 Task: Add the task  Create a new web application for tracking employee time and attendance to the section Agile Athletes in the project AgileCircle and add a Due Date to the respective task as 2024/03/02
Action: Mouse moved to (80, 298)
Screenshot: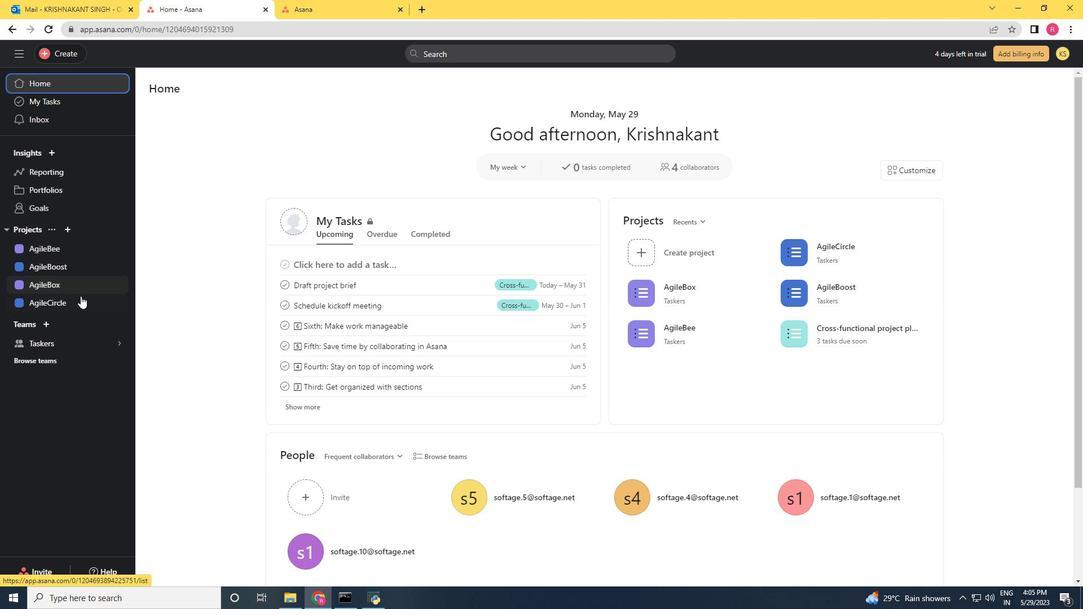 
Action: Mouse pressed left at (80, 298)
Screenshot: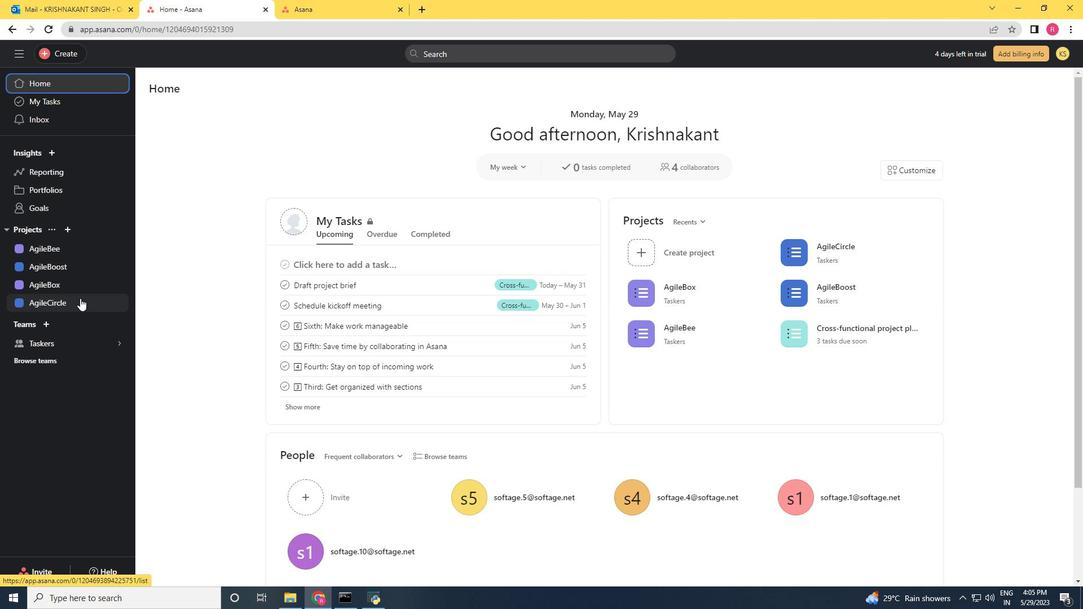 
Action: Mouse moved to (645, 392)
Screenshot: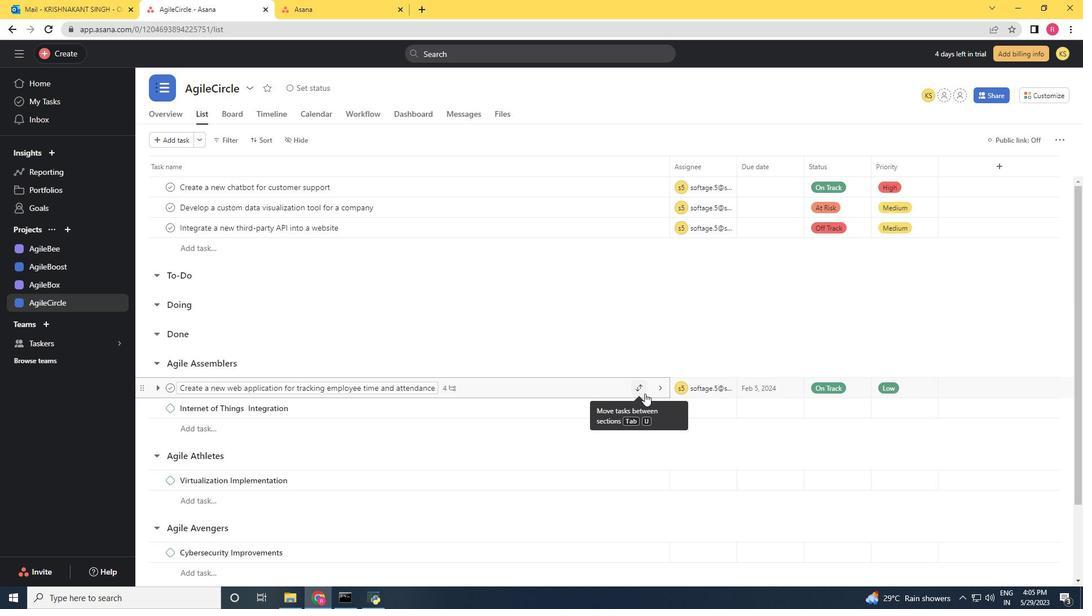 
Action: Mouse pressed left at (645, 392)
Screenshot: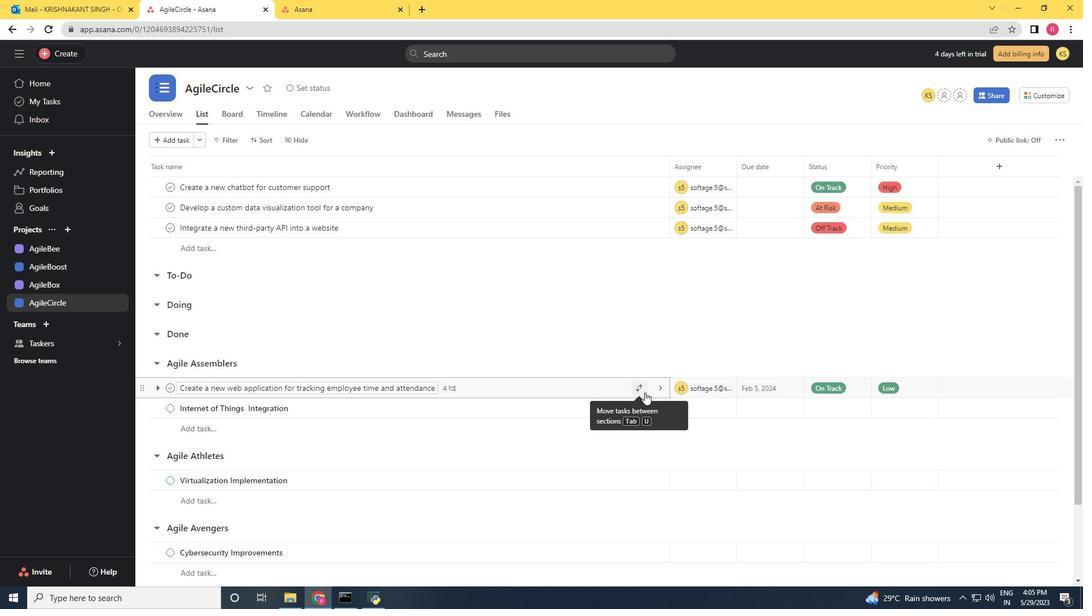 
Action: Mouse moved to (604, 332)
Screenshot: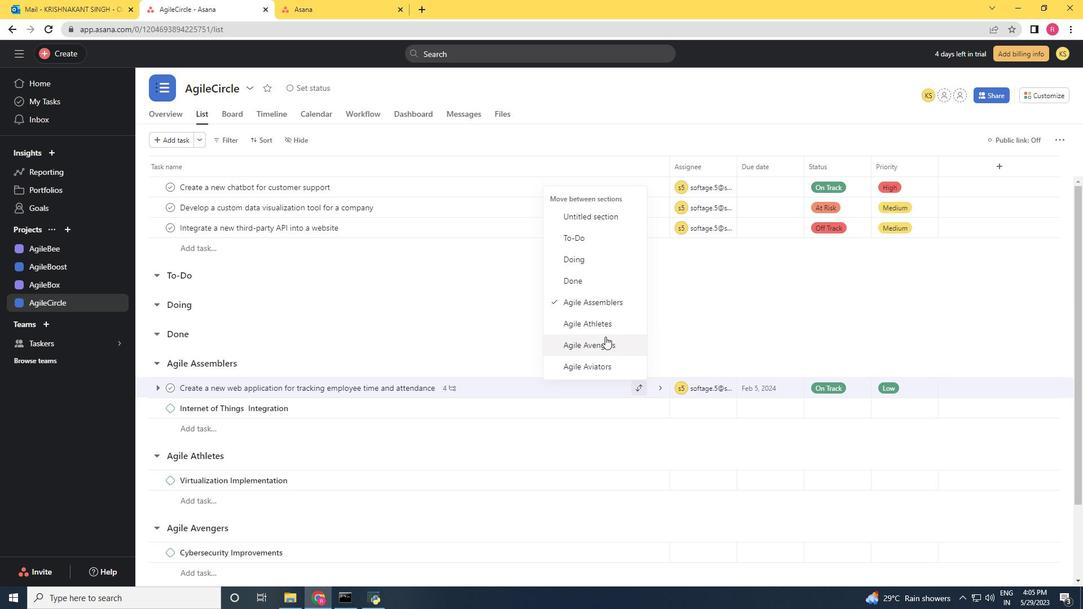 
Action: Mouse pressed left at (604, 332)
Screenshot: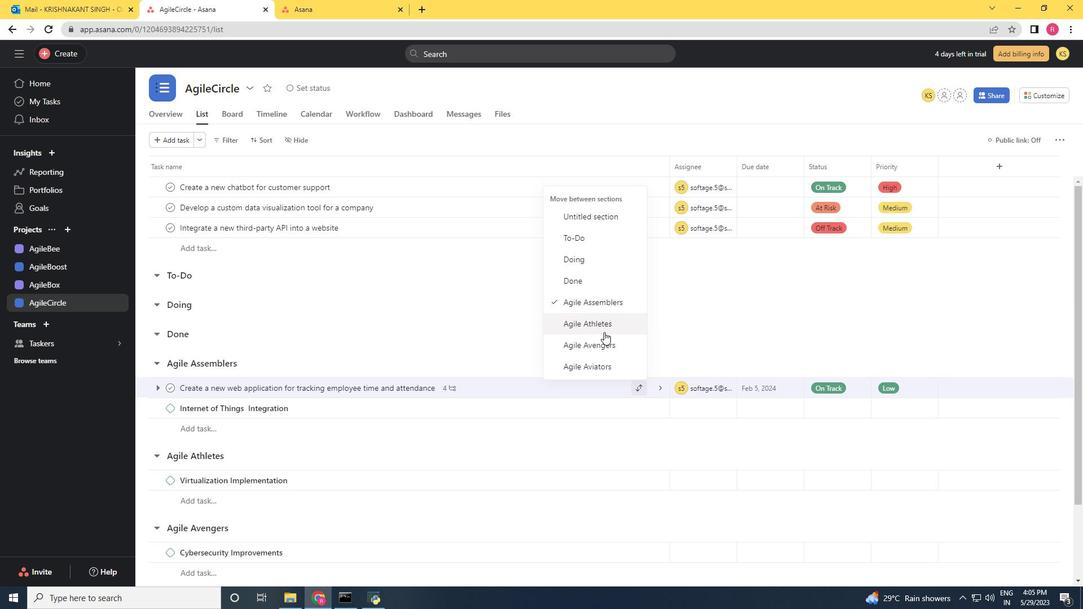 
Action: Mouse moved to (592, 461)
Screenshot: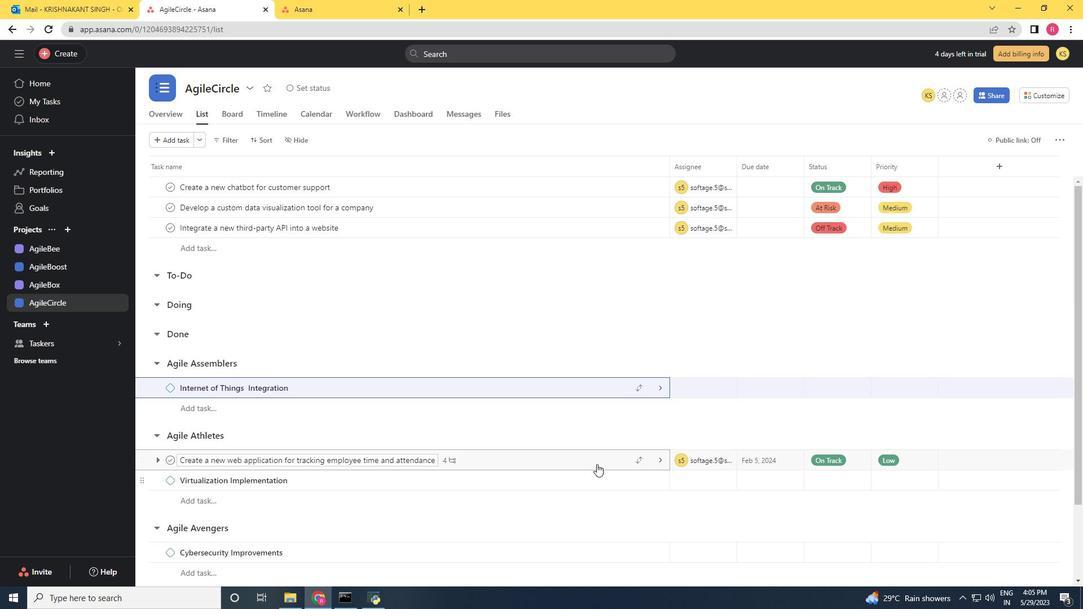 
Action: Mouse pressed left at (592, 461)
Screenshot: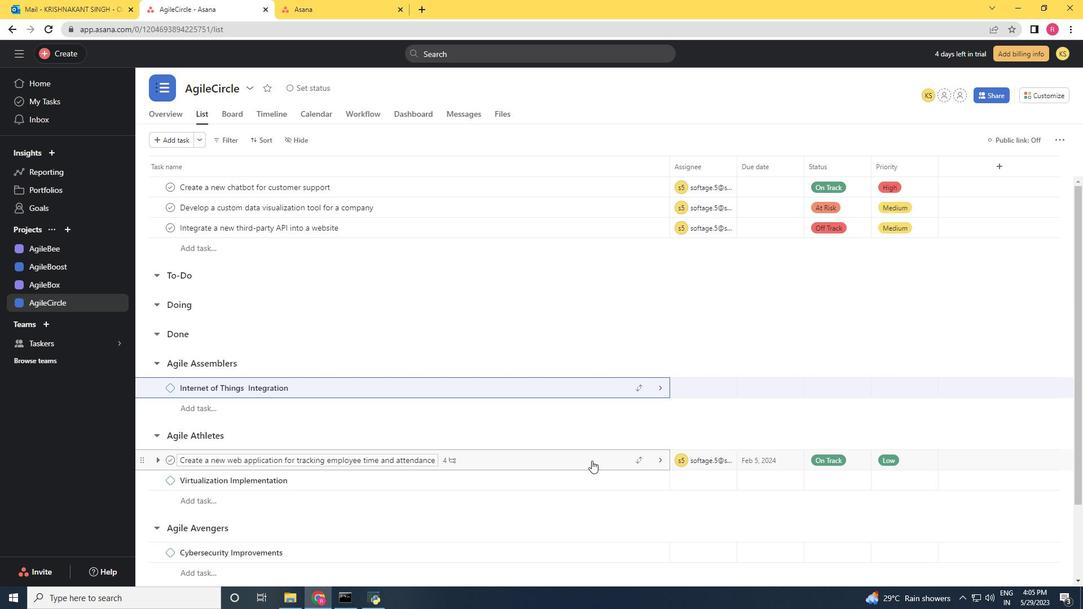 
Action: Mouse moved to (853, 241)
Screenshot: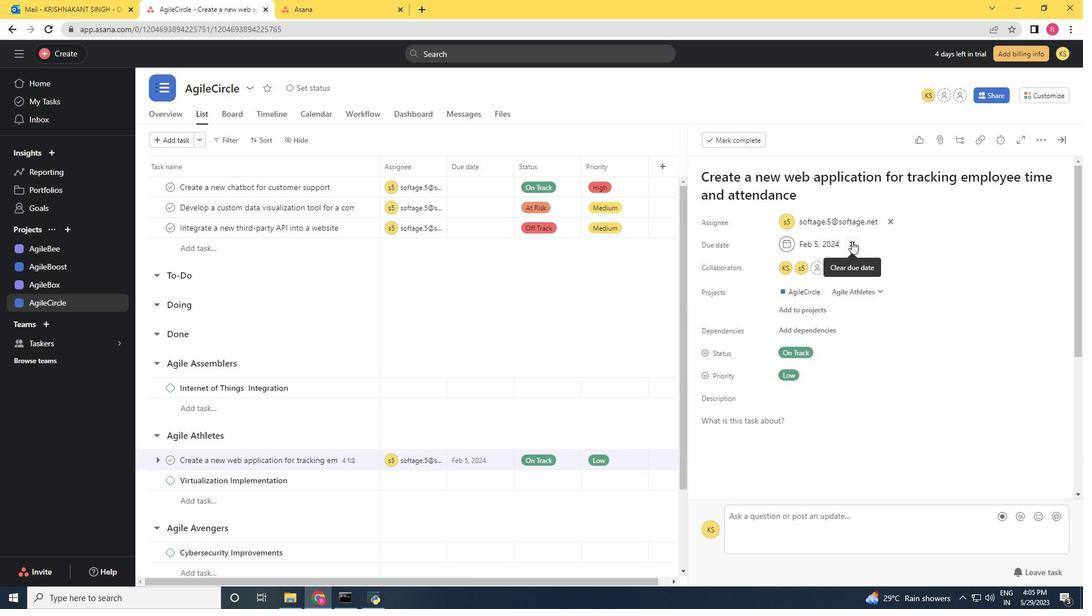 
Action: Mouse pressed left at (853, 241)
Screenshot: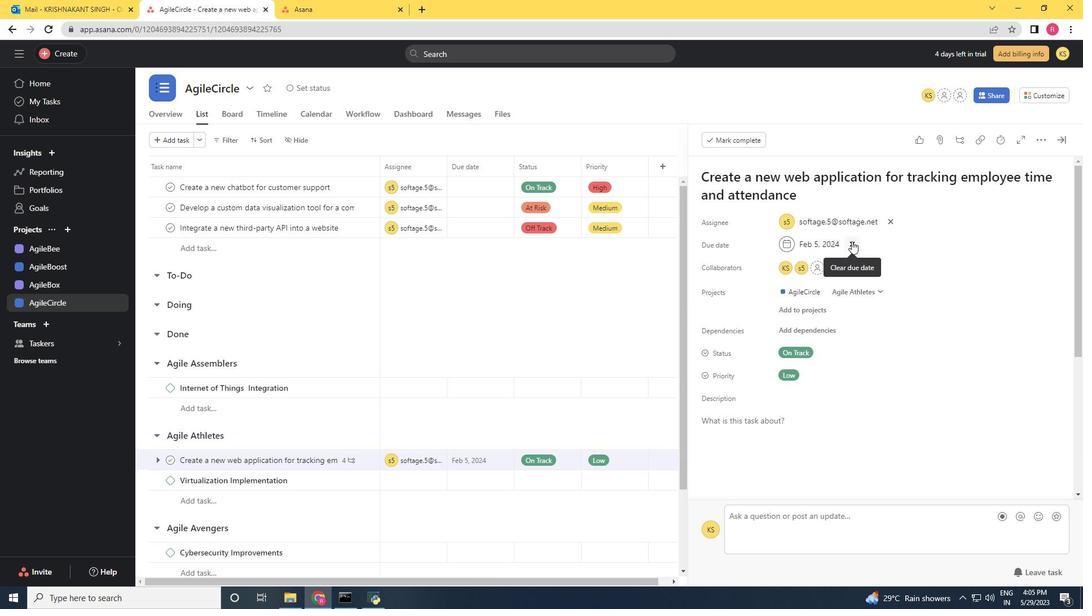 
Action: Mouse moved to (794, 247)
Screenshot: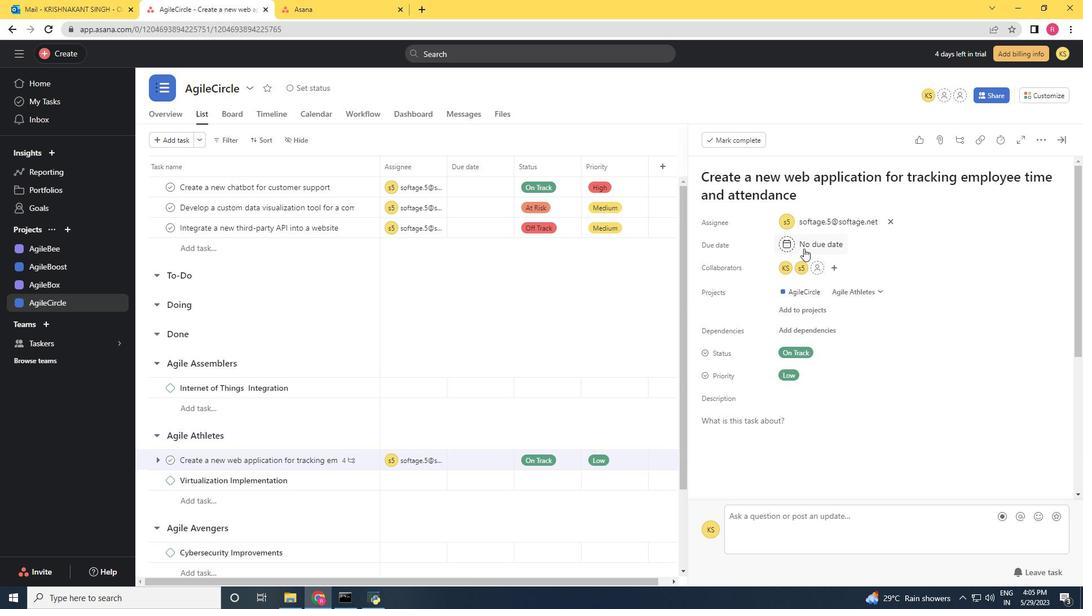
Action: Mouse pressed left at (794, 247)
Screenshot: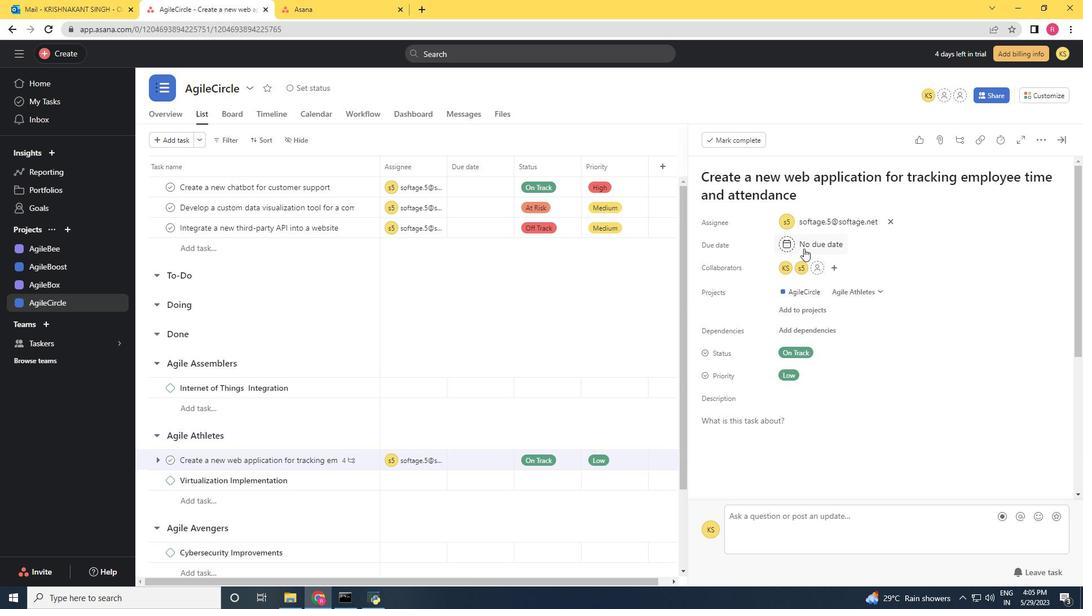 
Action: Mouse moved to (920, 303)
Screenshot: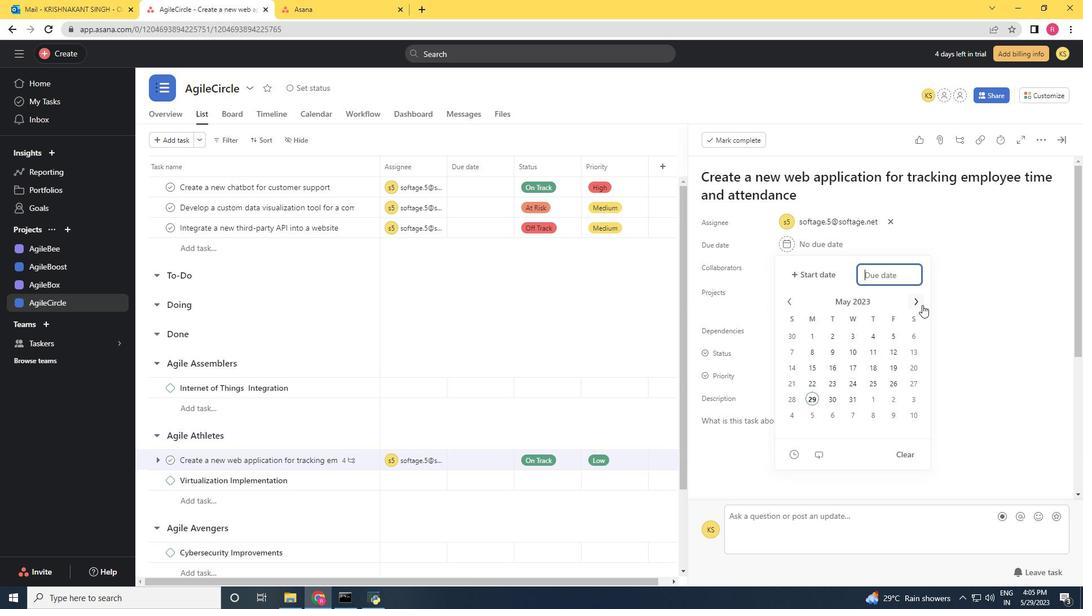 
Action: Mouse pressed left at (920, 303)
Screenshot: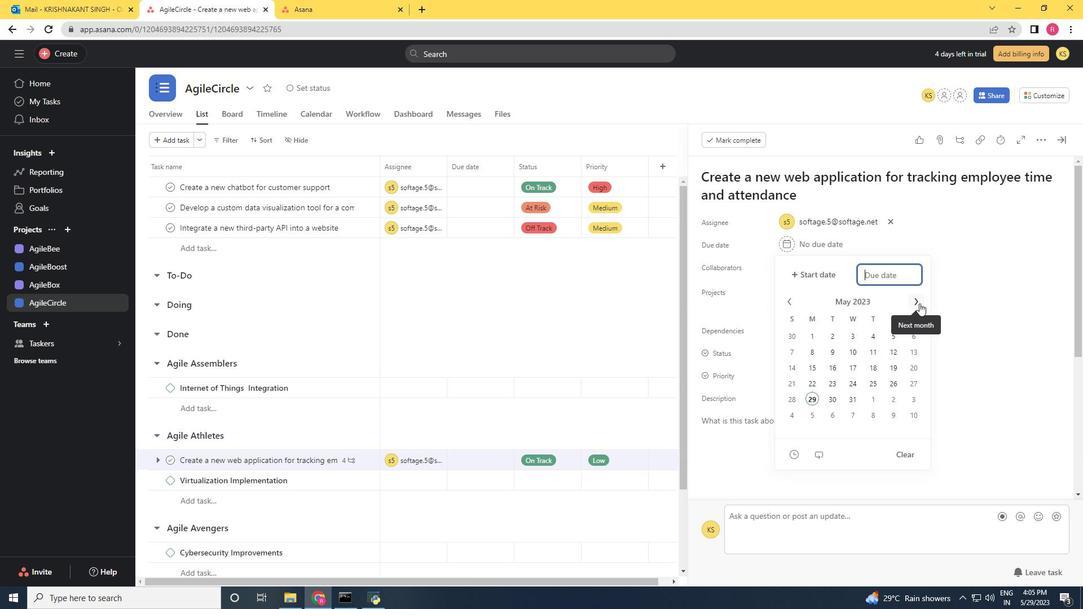 
Action: Mouse pressed left at (920, 303)
Screenshot: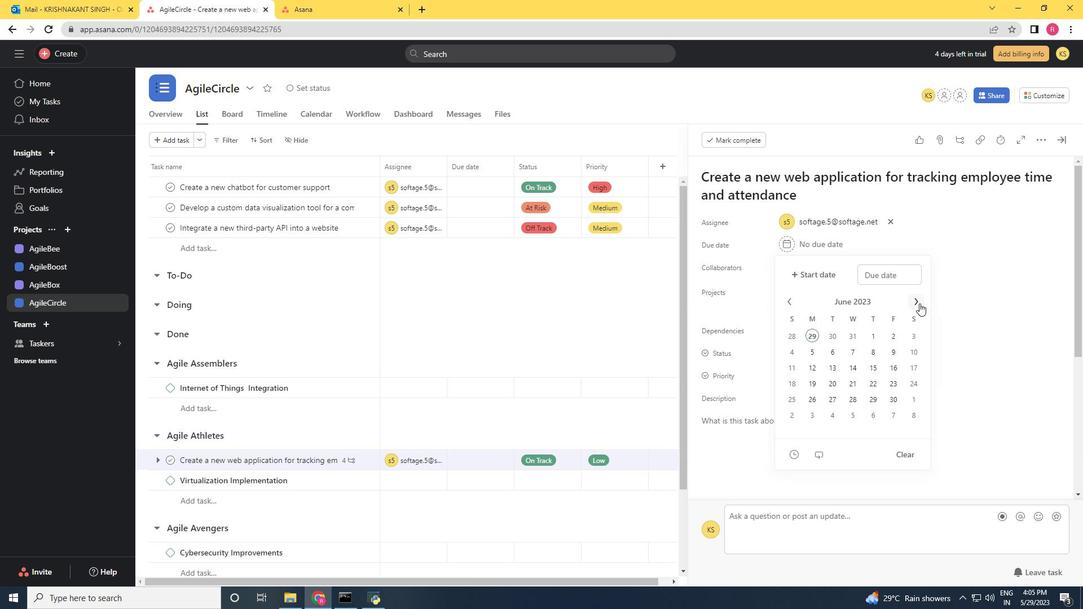 
Action: Mouse pressed left at (920, 303)
Screenshot: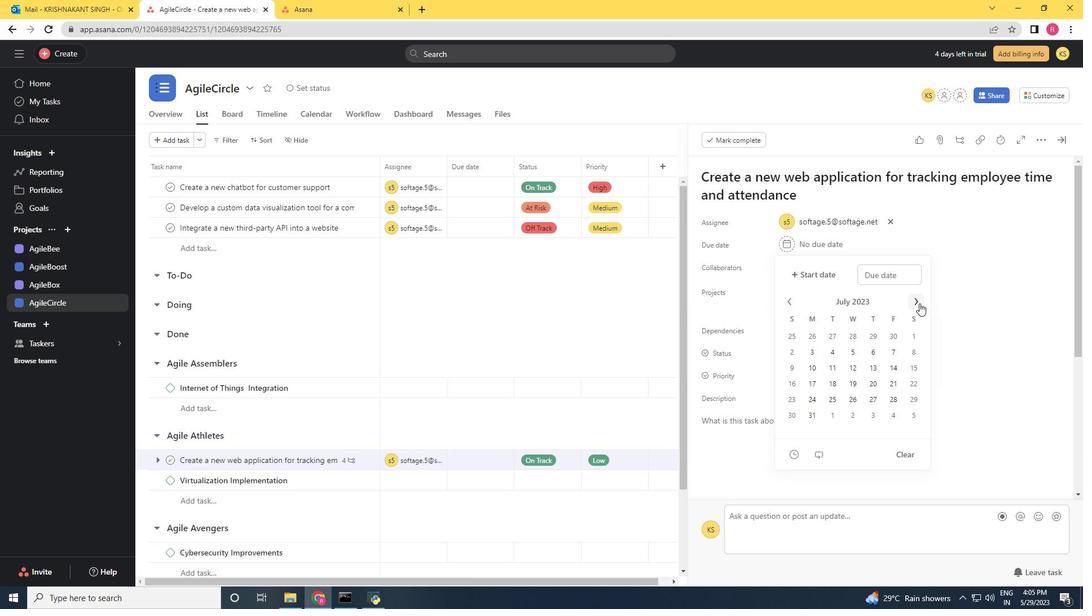 
Action: Mouse pressed left at (920, 303)
Screenshot: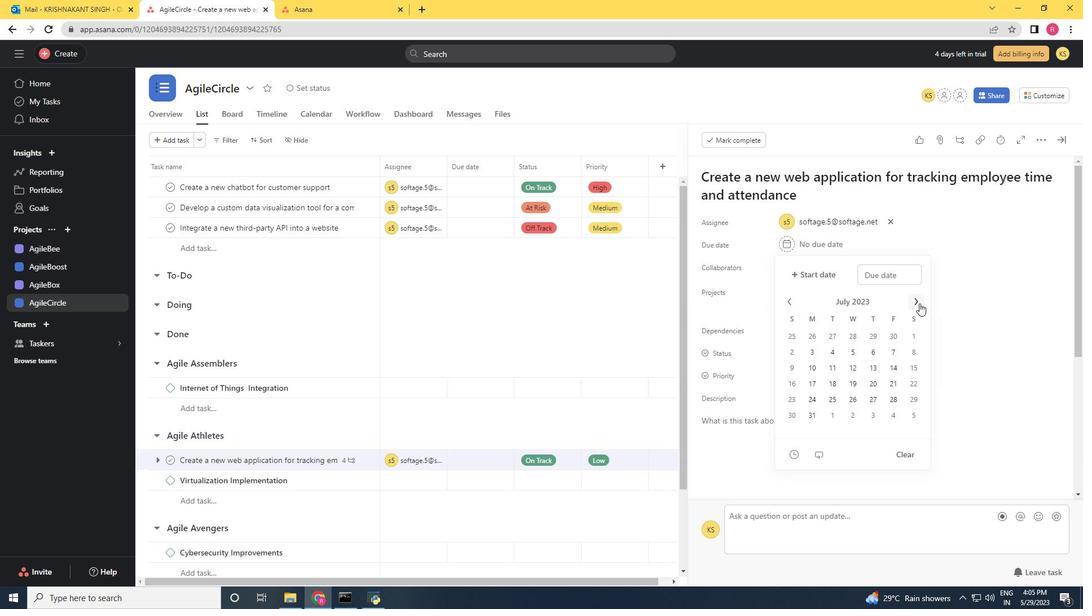 
Action: Mouse pressed left at (920, 303)
Screenshot: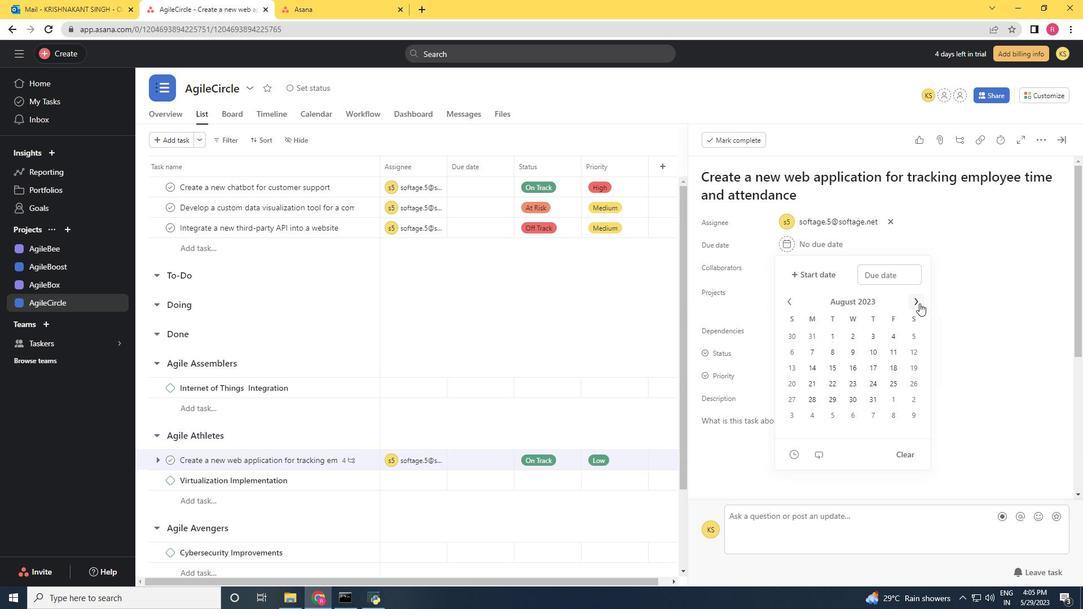 
Action: Mouse pressed left at (920, 303)
Screenshot: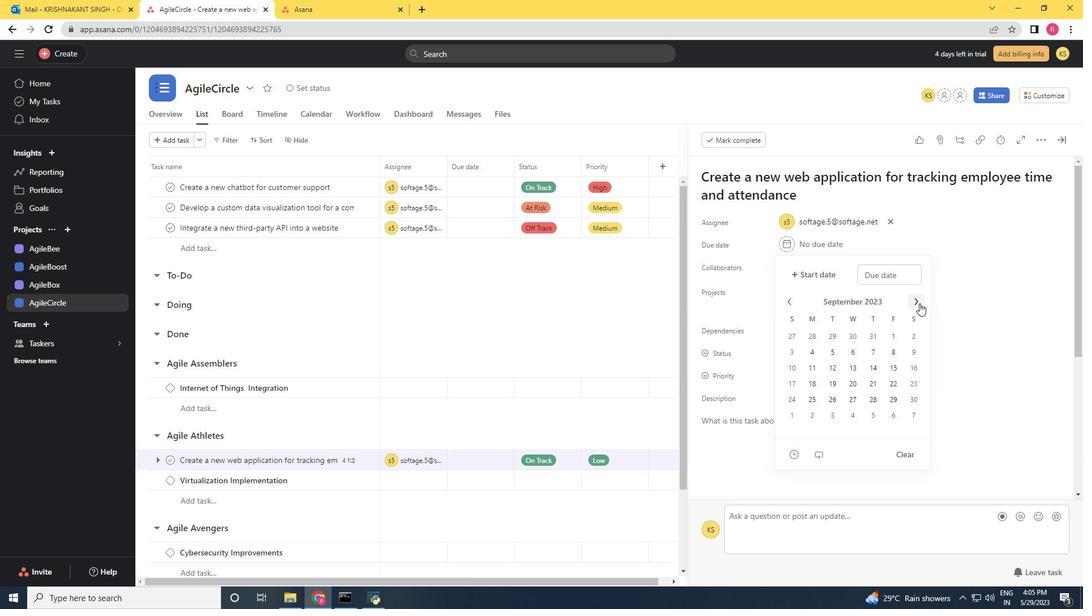 
Action: Mouse pressed left at (920, 303)
Screenshot: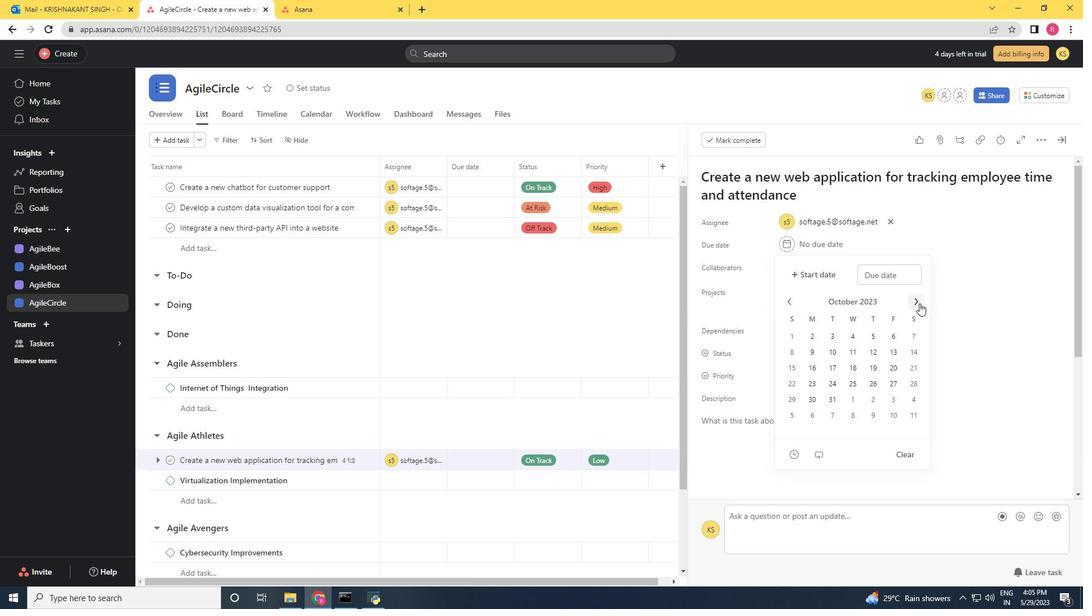 
Action: Mouse pressed left at (920, 303)
Screenshot: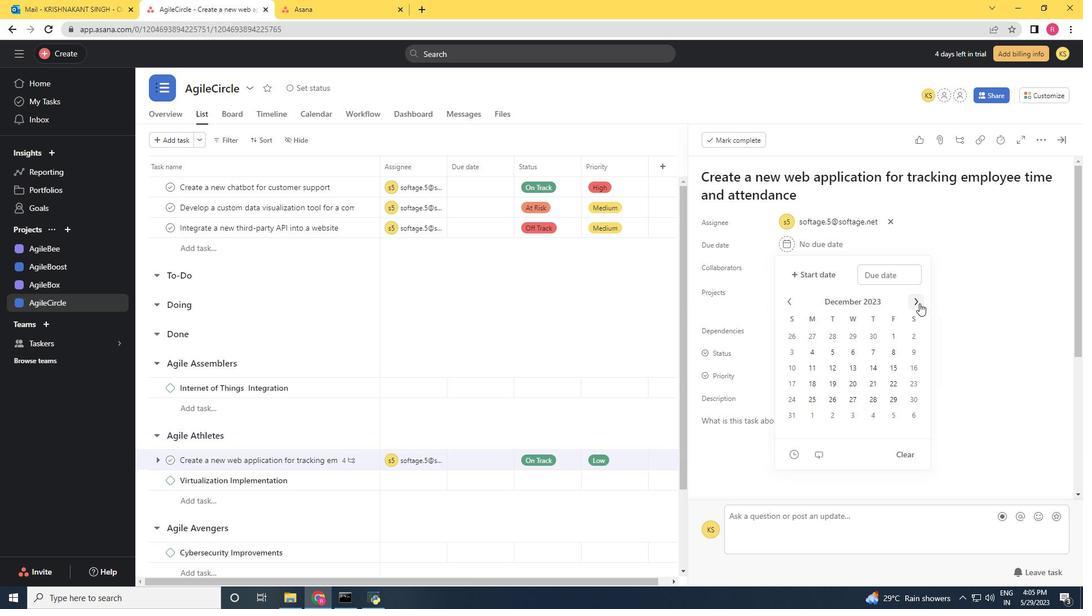 
Action: Mouse pressed left at (920, 303)
Screenshot: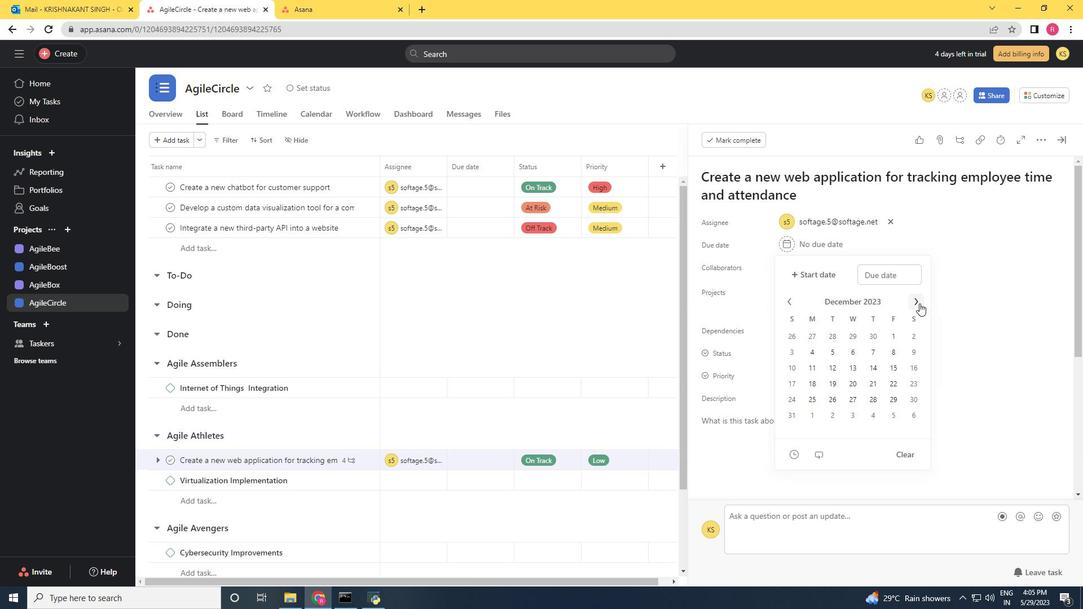 
Action: Mouse pressed left at (920, 303)
Screenshot: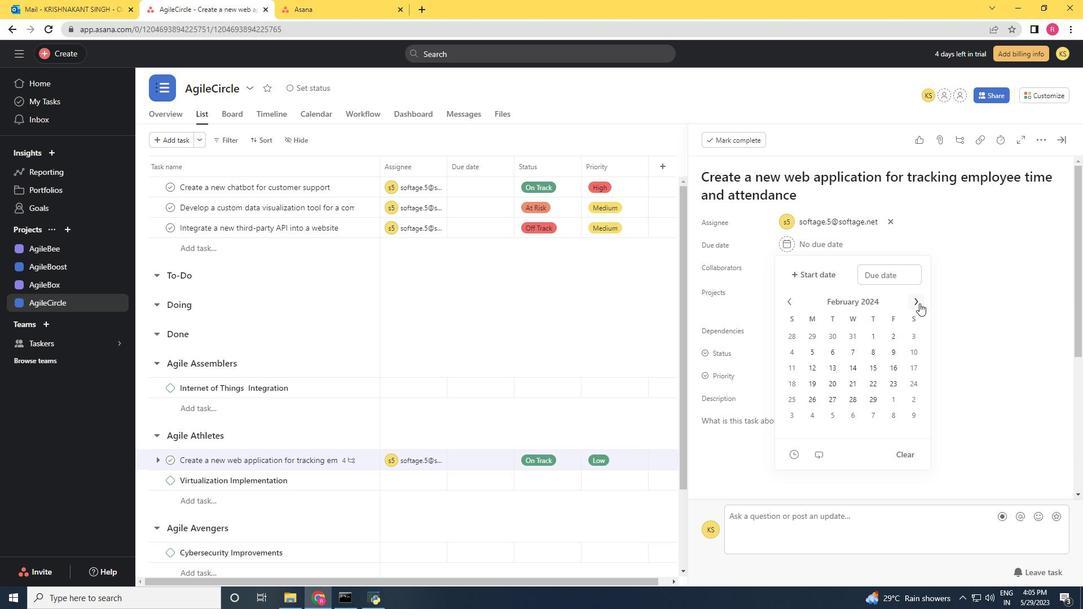 
Action: Mouse moved to (917, 338)
Screenshot: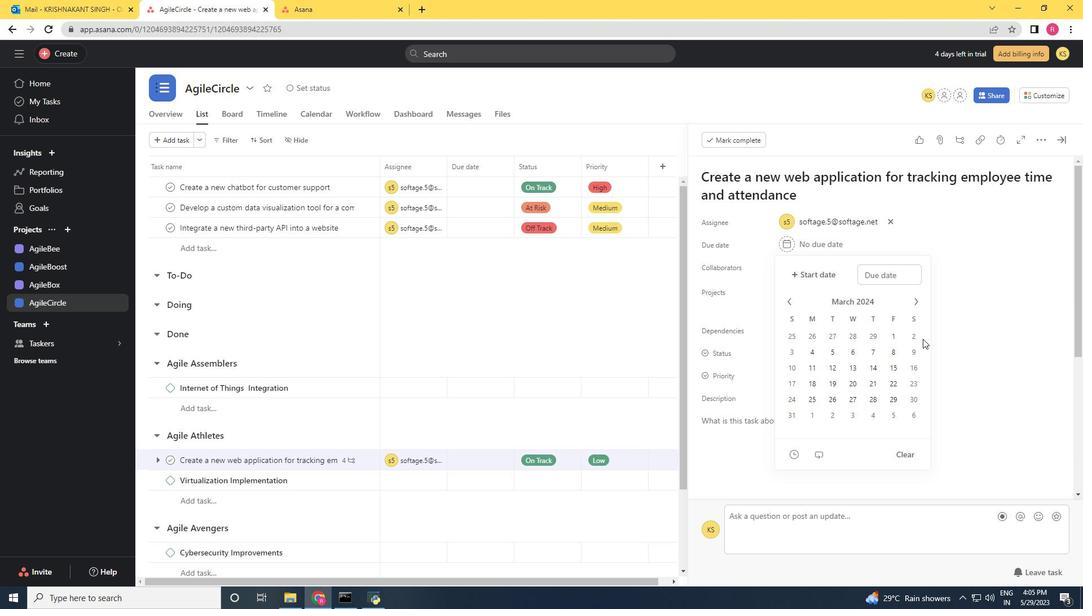 
Action: Mouse pressed left at (917, 338)
Screenshot: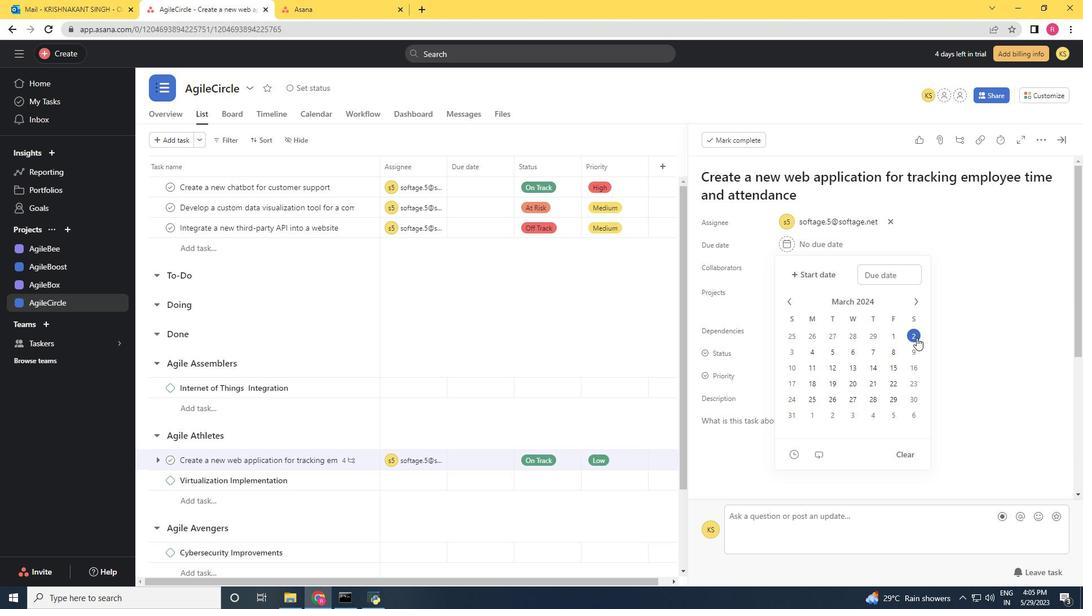 
Action: Mouse moved to (986, 322)
Screenshot: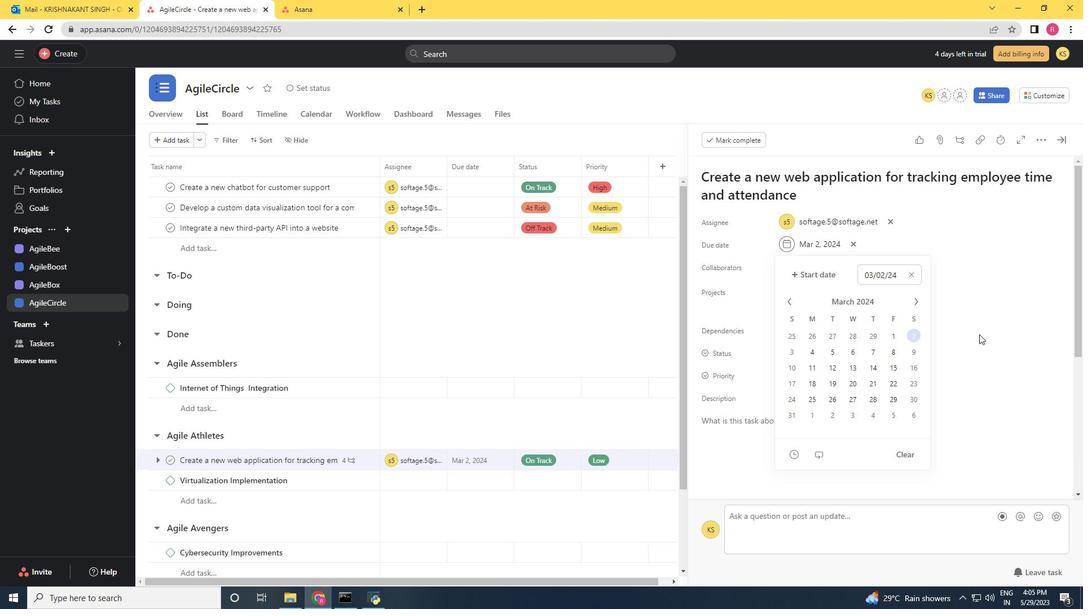 
Action: Mouse pressed left at (986, 322)
Screenshot: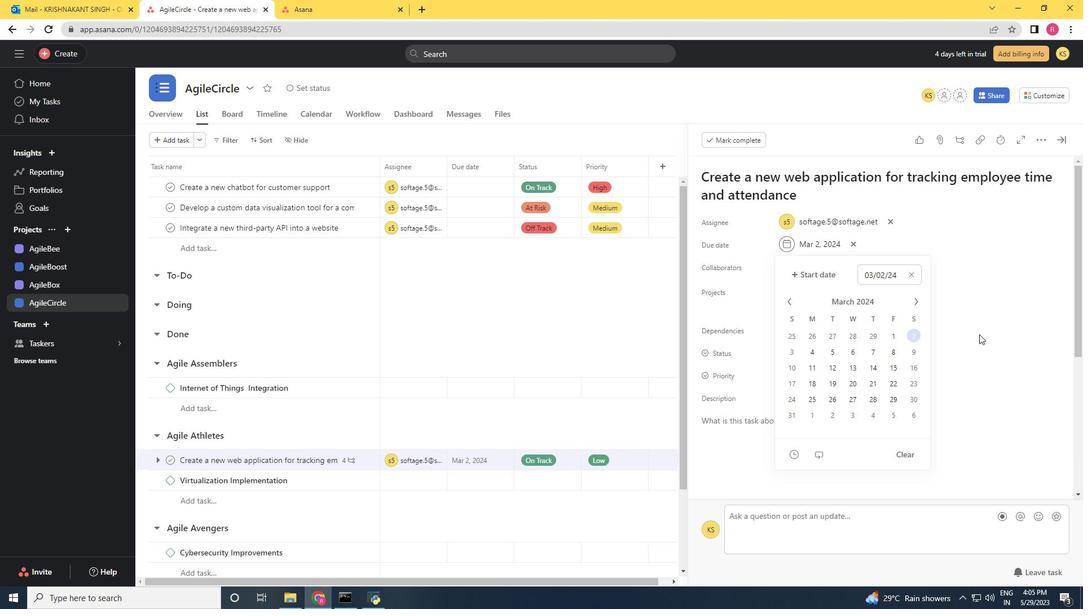 
